 Task: Reset the filters.
Action: Mouse moved to (45, 345)
Screenshot: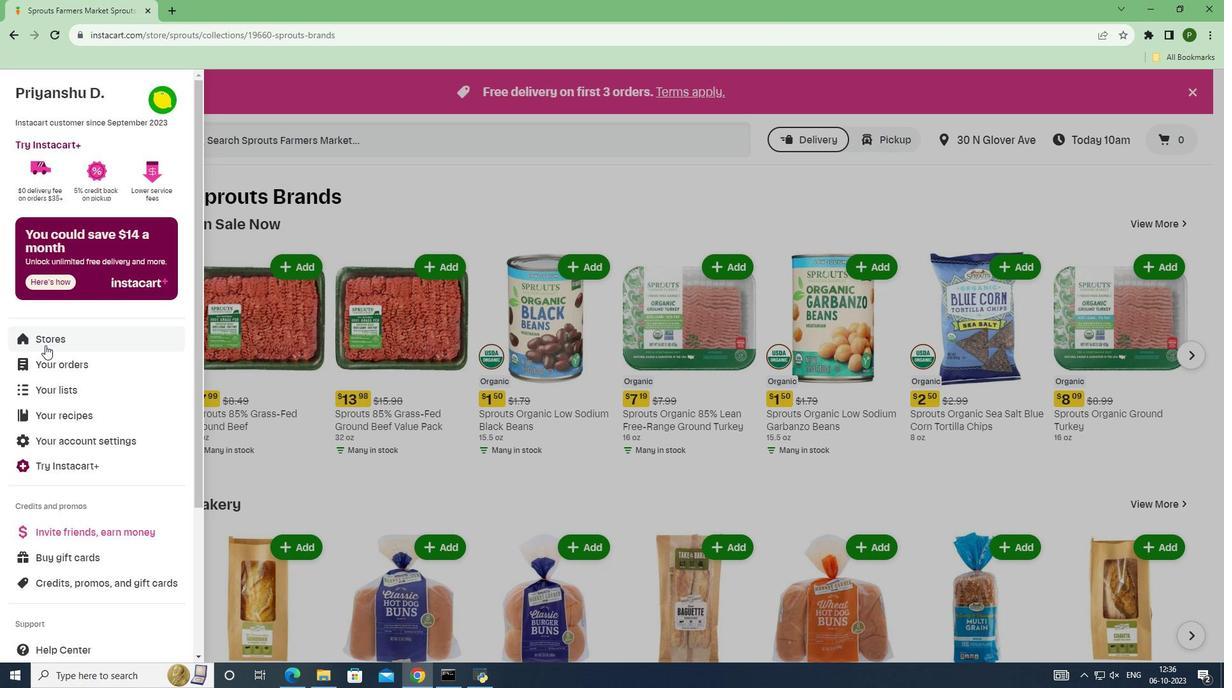 
Action: Mouse pressed left at (45, 345)
Screenshot: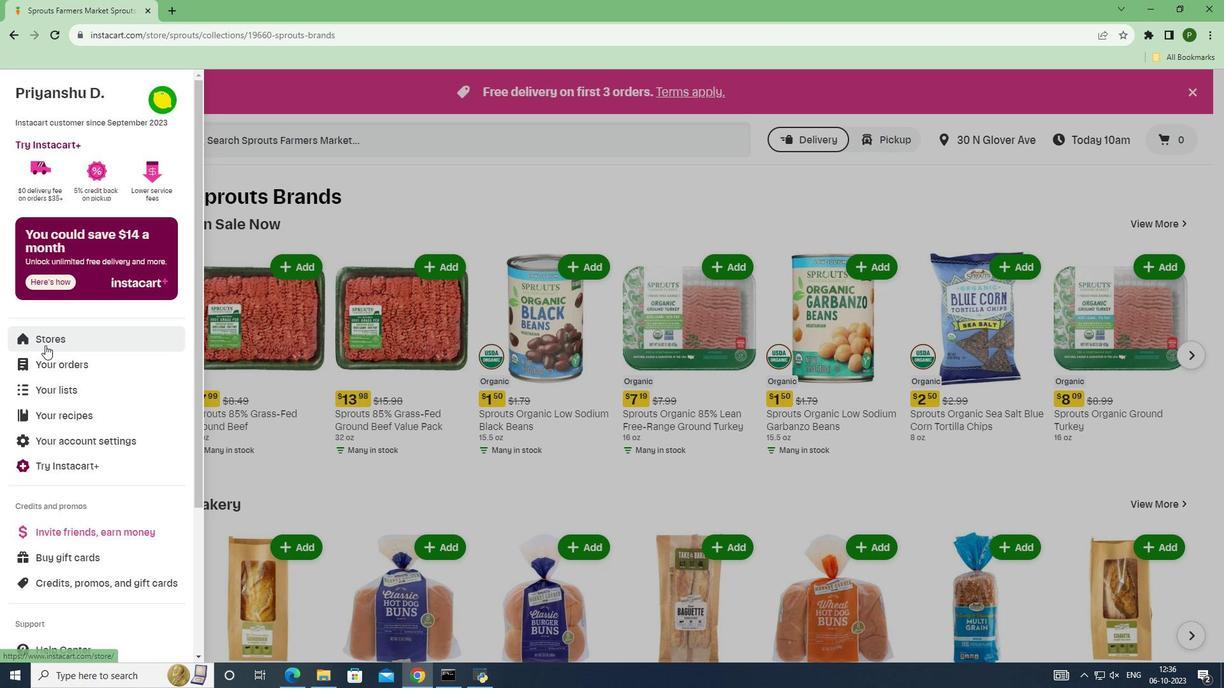 
Action: Mouse moved to (281, 143)
Screenshot: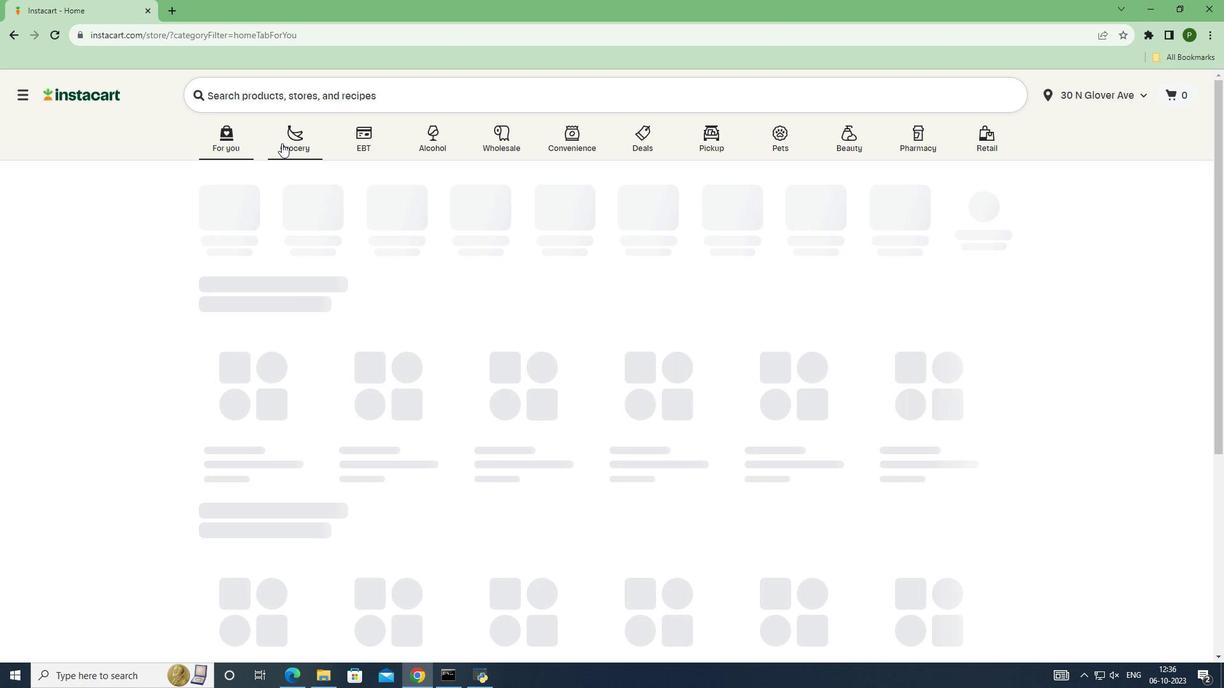 
Action: Mouse pressed left at (281, 143)
Screenshot: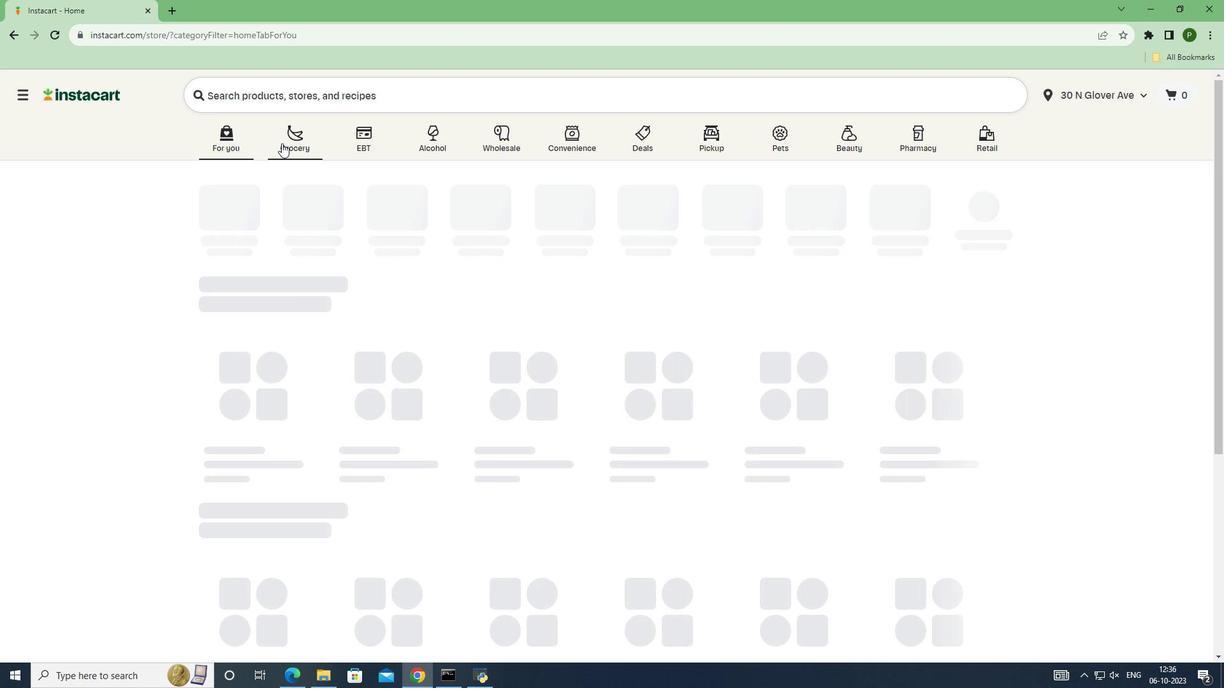 
Action: Mouse moved to (790, 278)
Screenshot: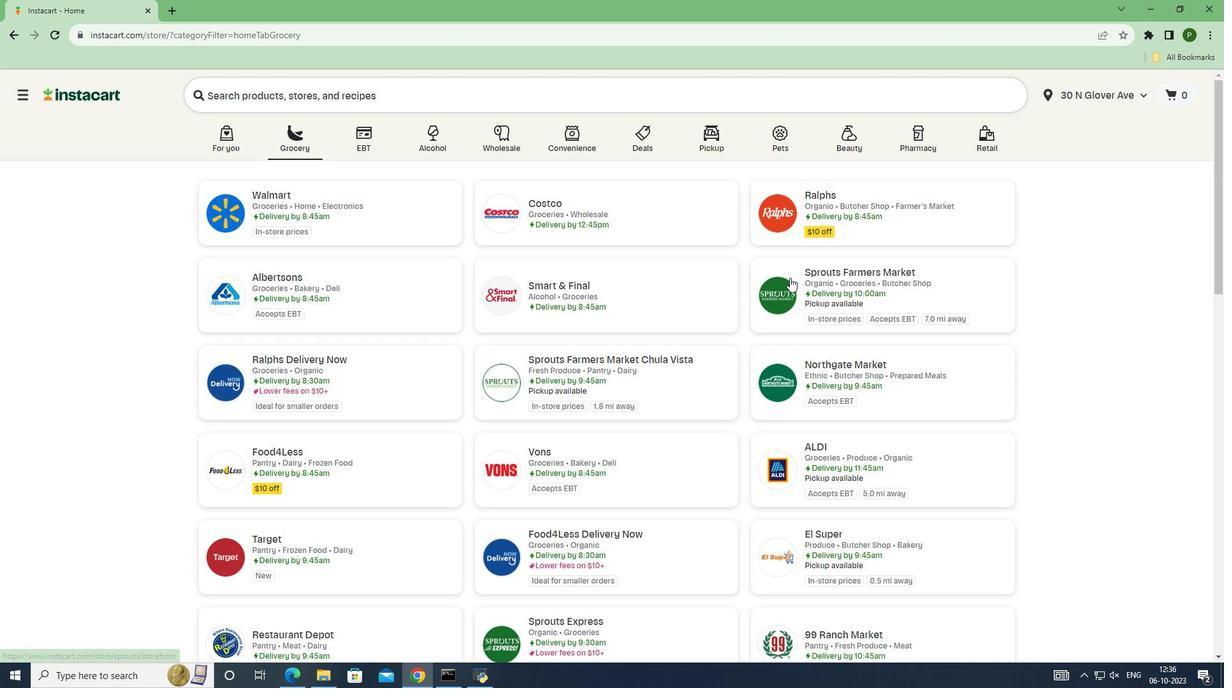 
Action: Mouse pressed left at (790, 278)
Screenshot: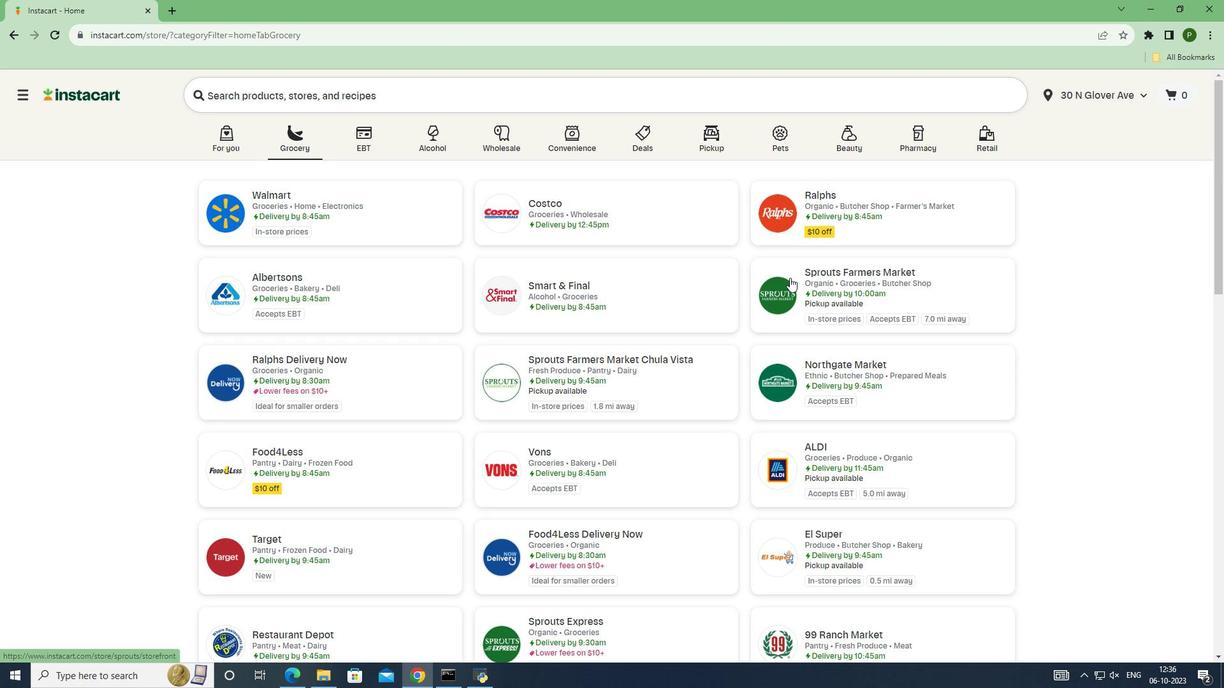 
Action: Mouse moved to (55, 456)
Screenshot: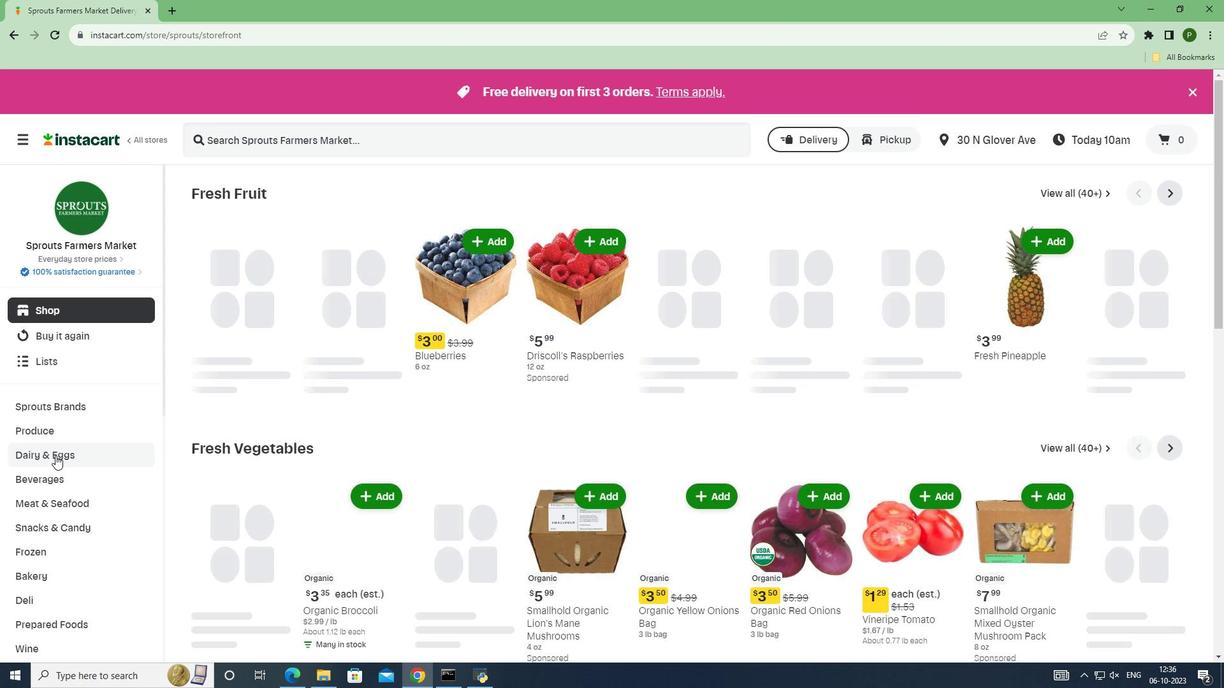 
Action: Mouse pressed left at (55, 456)
Screenshot: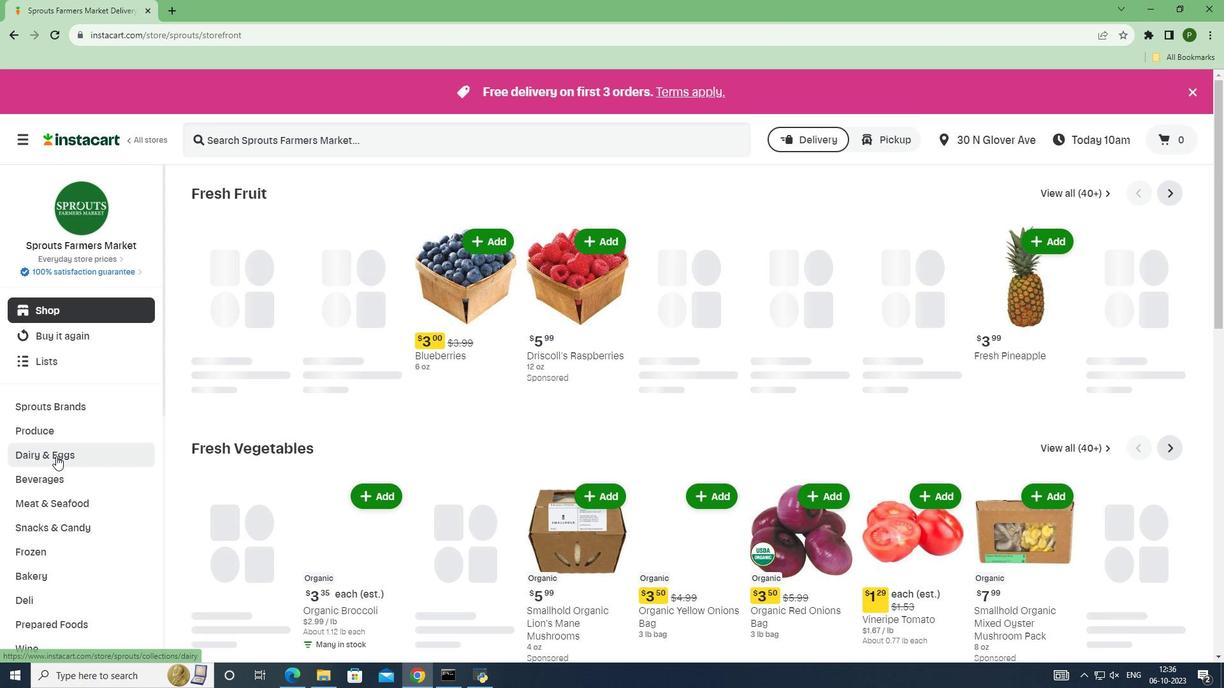 
Action: Mouse moved to (50, 505)
Screenshot: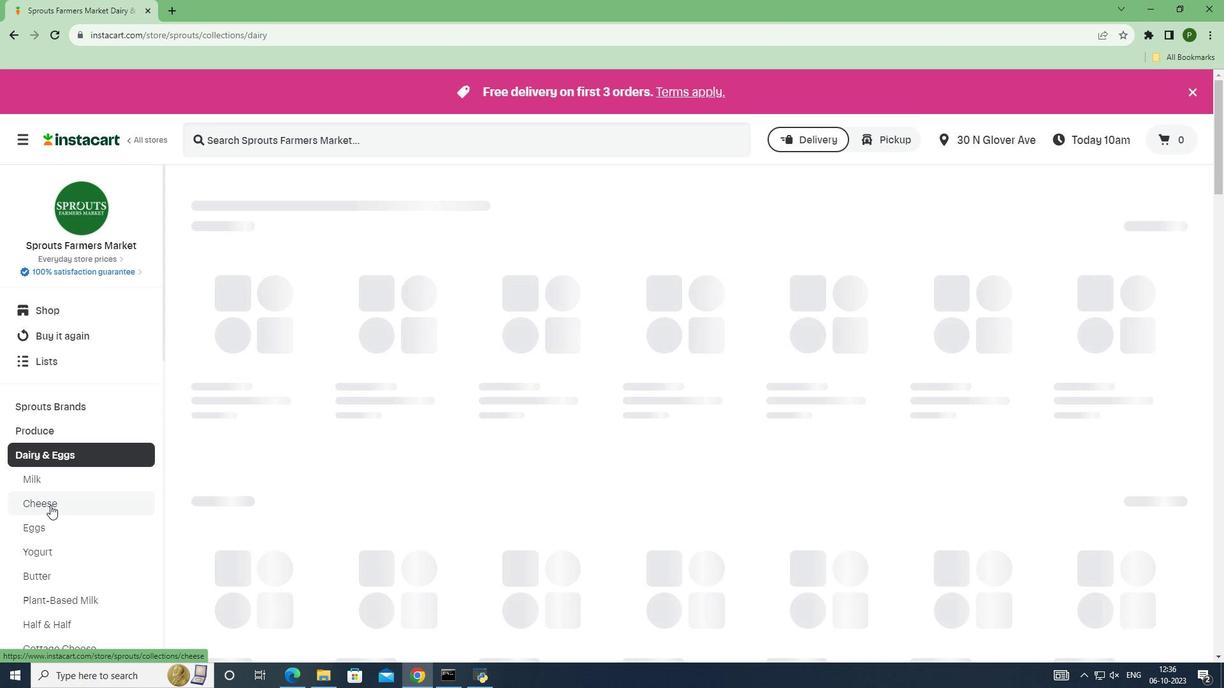 
Action: Mouse pressed left at (50, 505)
Screenshot: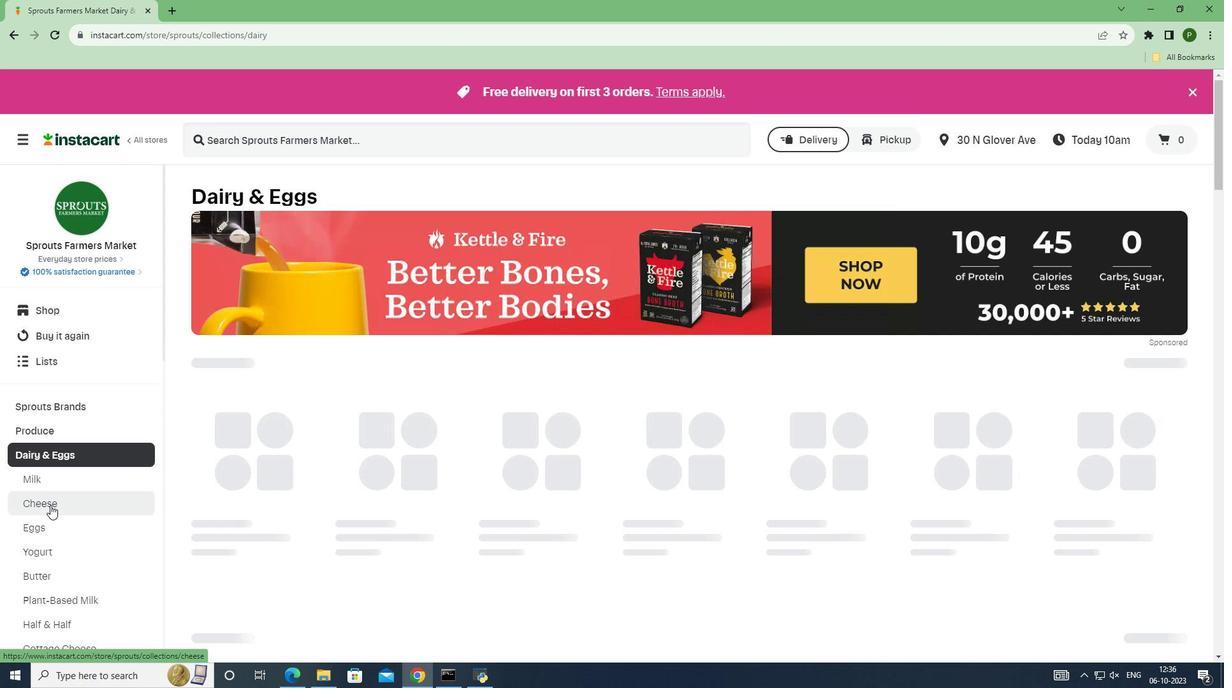 
Action: Mouse moved to (389, 367)
Screenshot: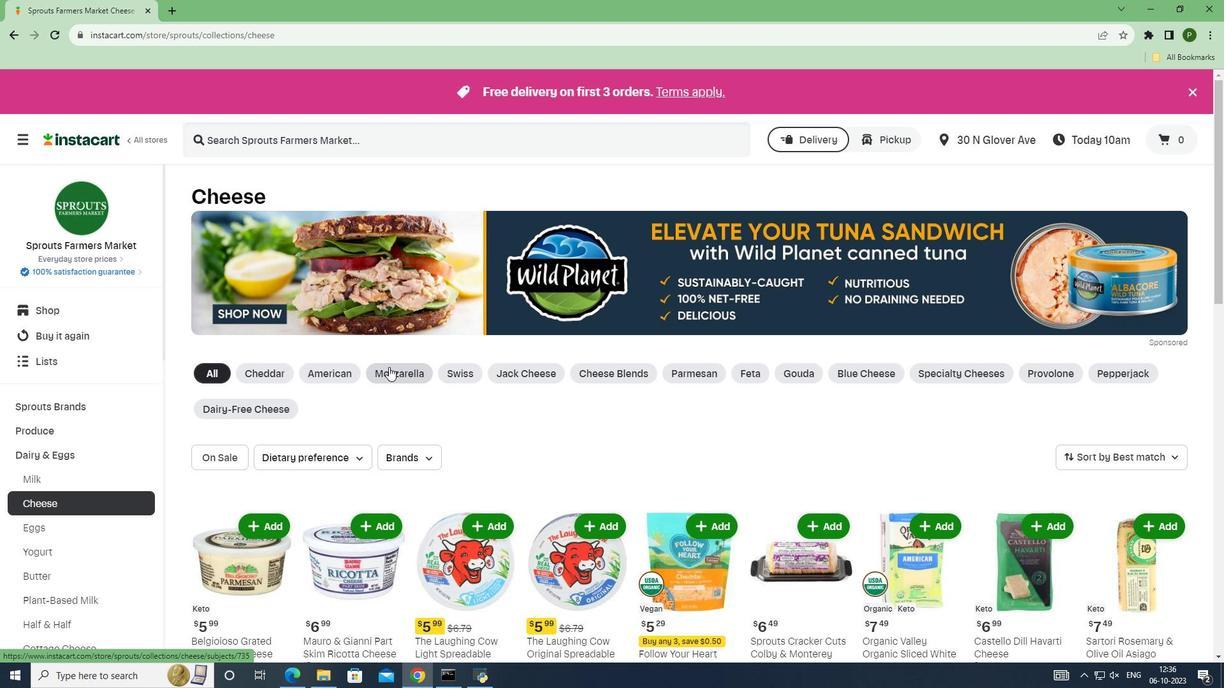 
Action: Mouse scrolled (389, 366) with delta (0, 0)
Screenshot: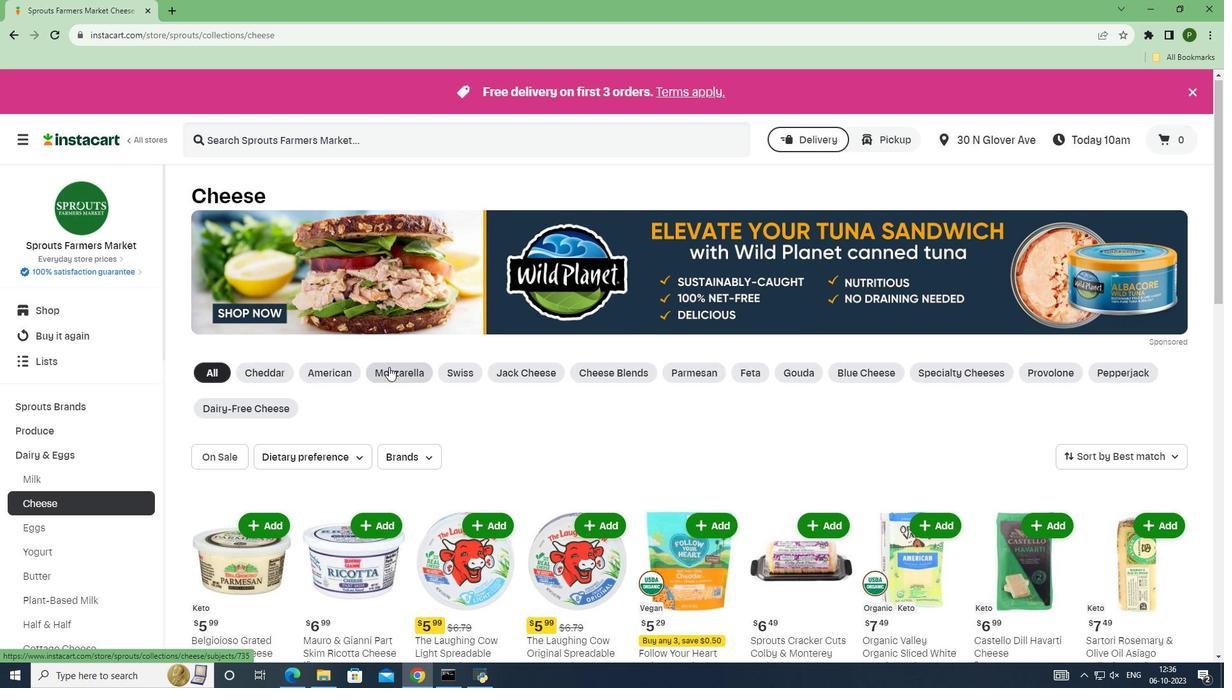 
Action: Mouse scrolled (389, 366) with delta (0, 0)
Screenshot: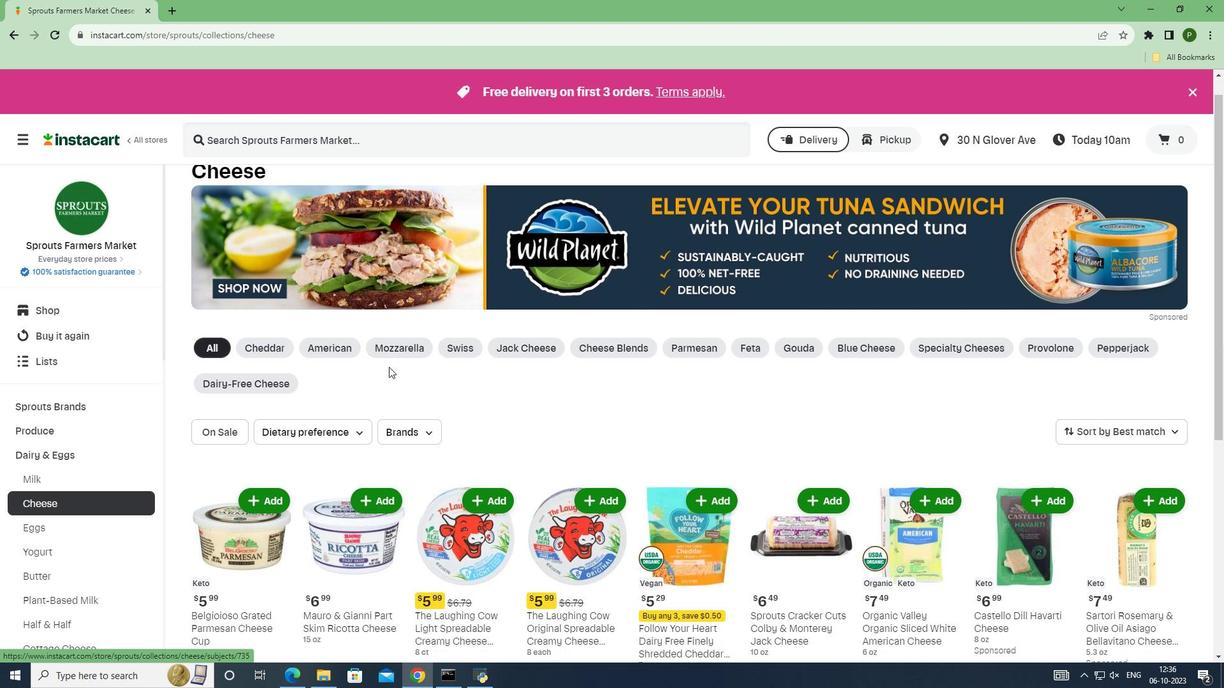
Action: Mouse scrolled (389, 366) with delta (0, 0)
Screenshot: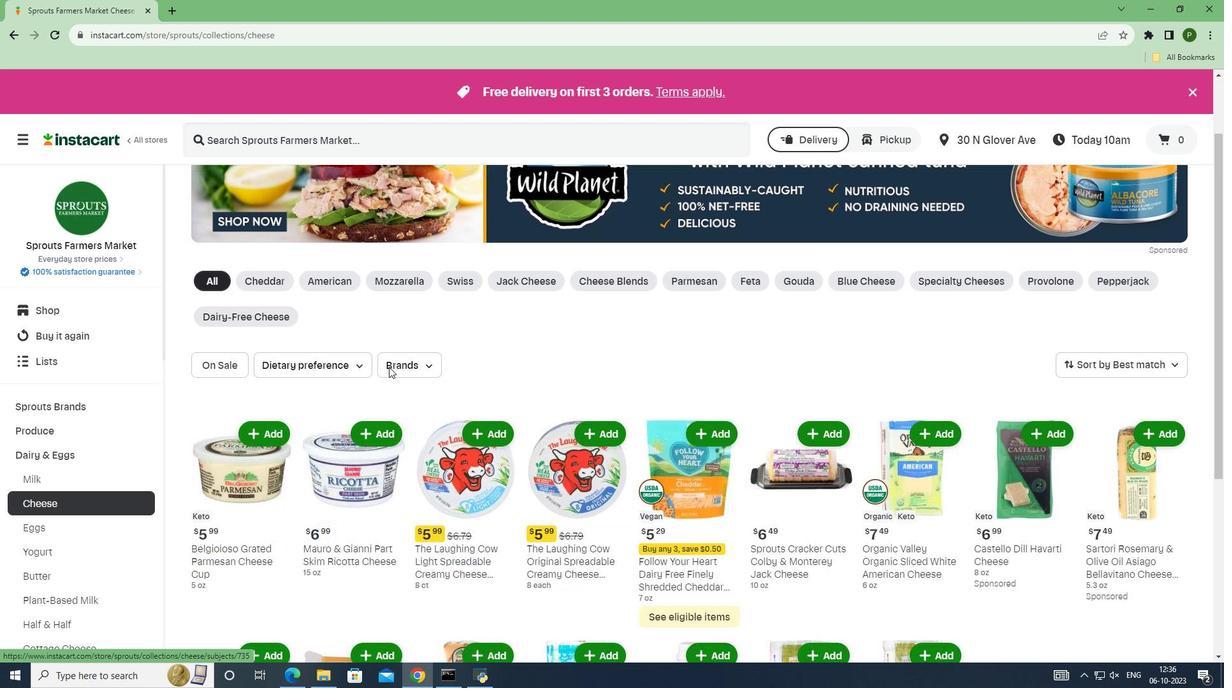 
Action: Mouse moved to (418, 258)
Screenshot: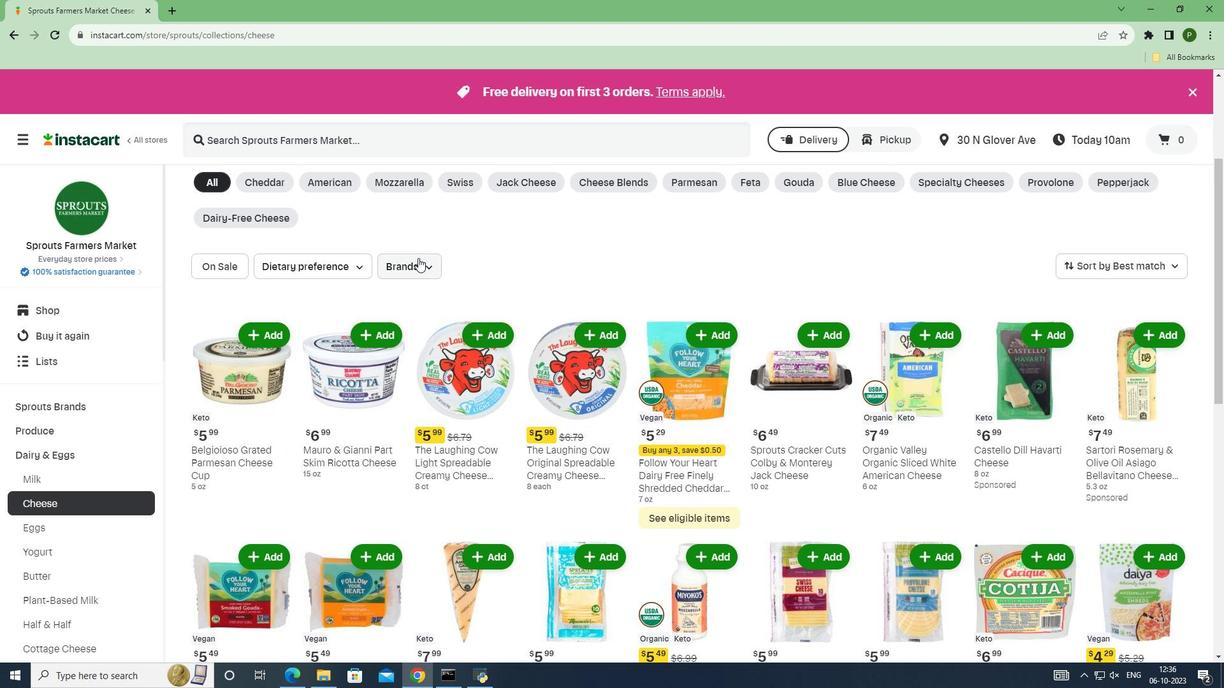 
Action: Mouse pressed left at (418, 258)
Screenshot: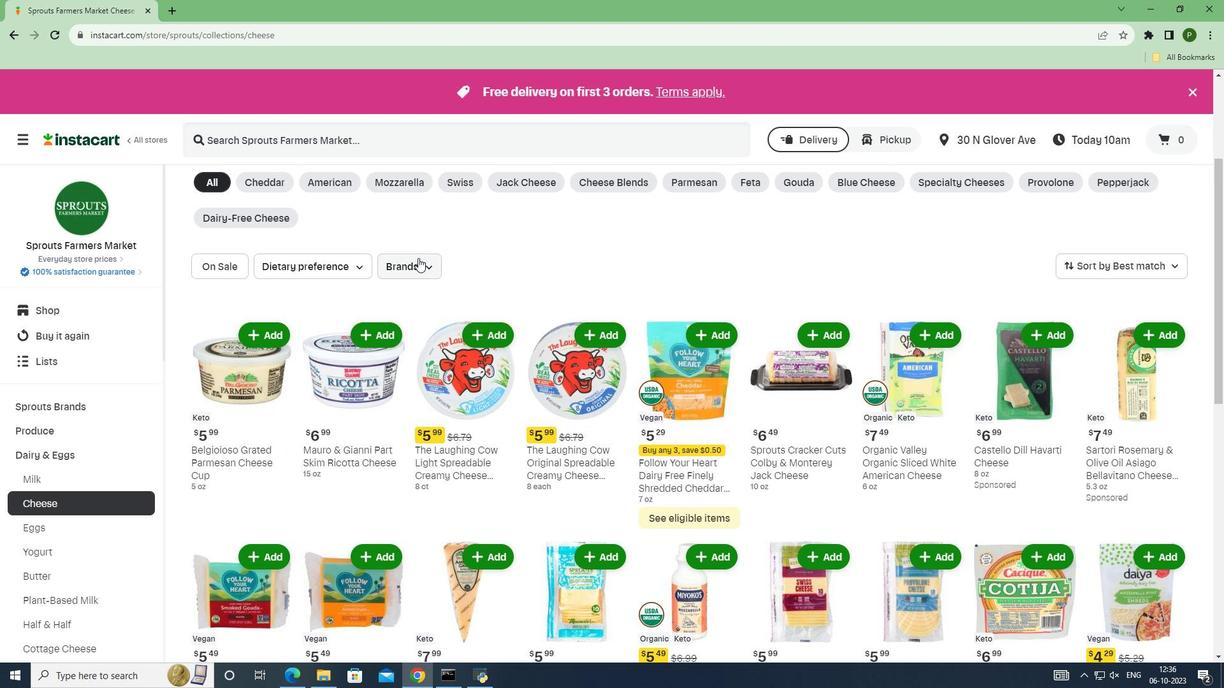 
Action: Mouse moved to (422, 297)
Screenshot: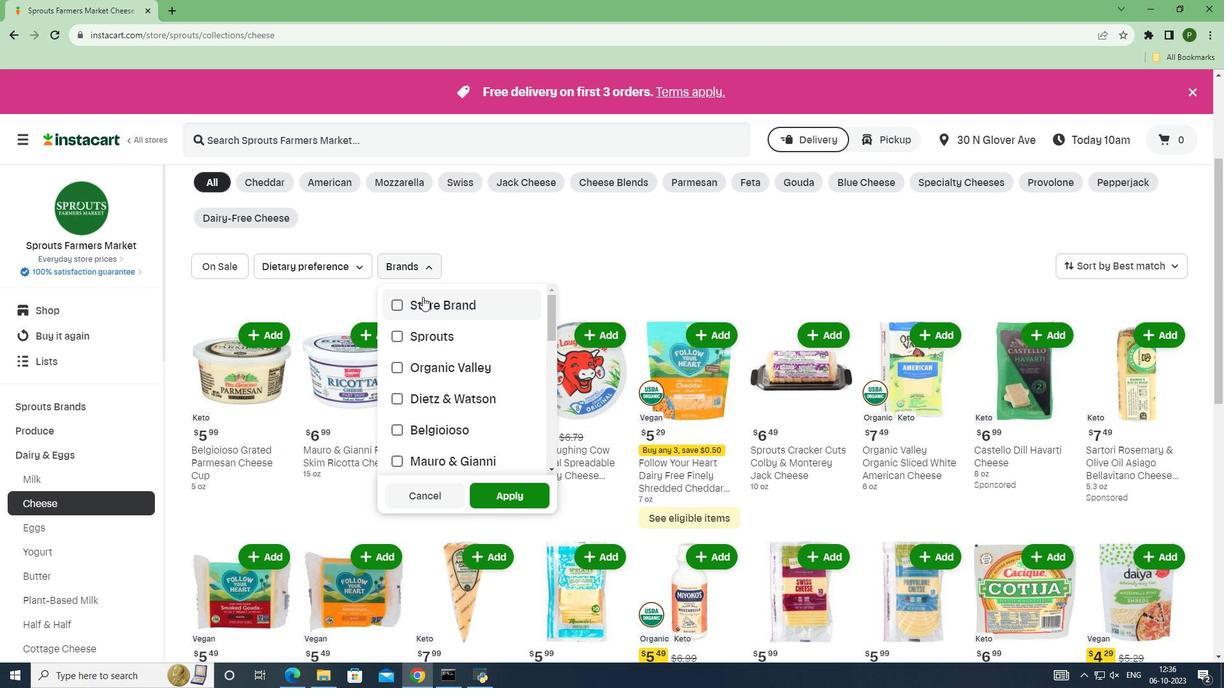 
Action: Mouse pressed left at (422, 297)
Screenshot: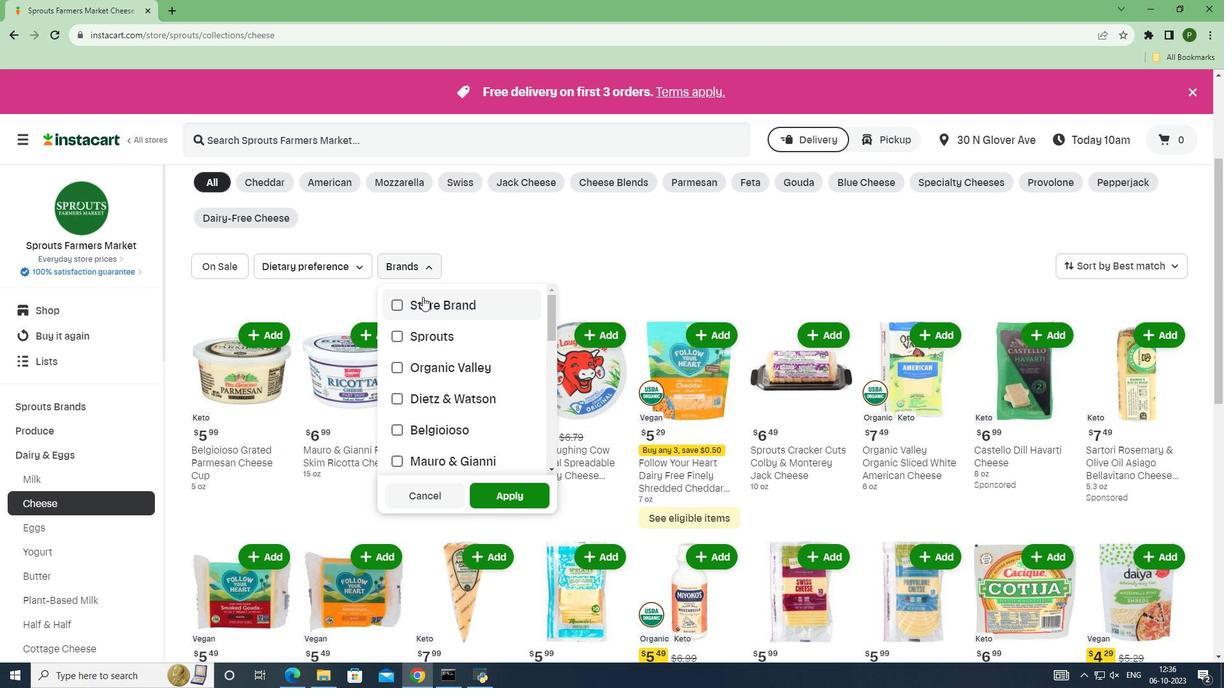 
Action: Mouse moved to (491, 492)
Screenshot: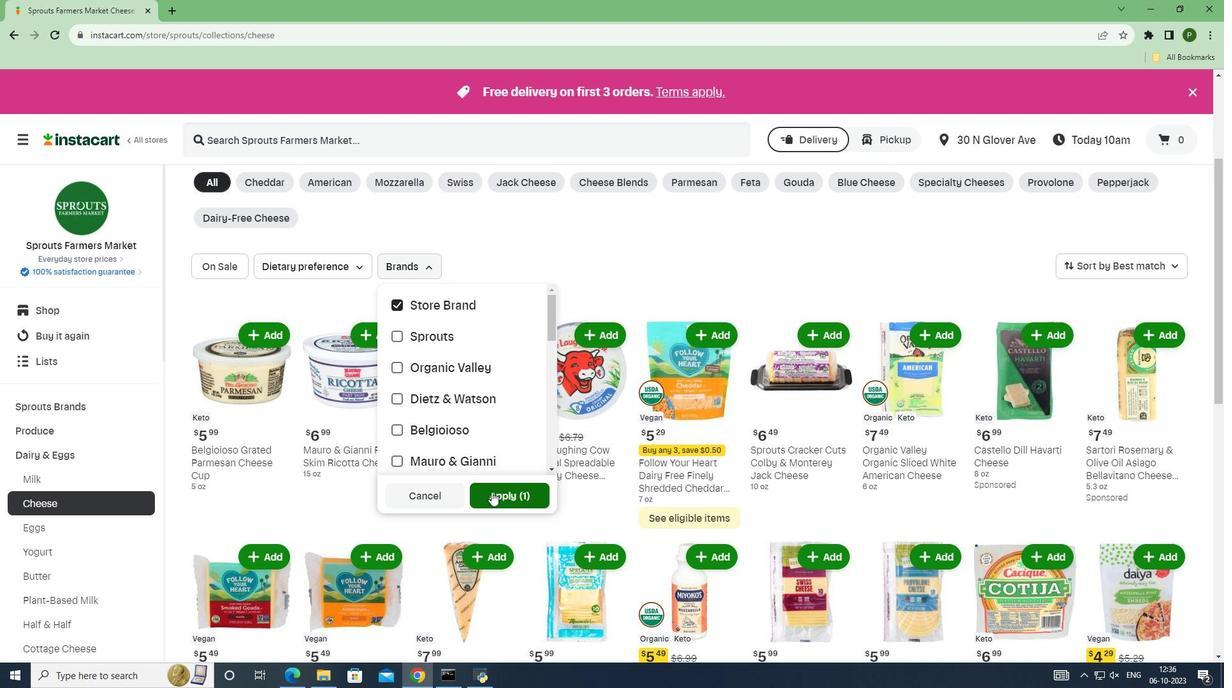 
Action: Mouse pressed left at (491, 492)
Screenshot: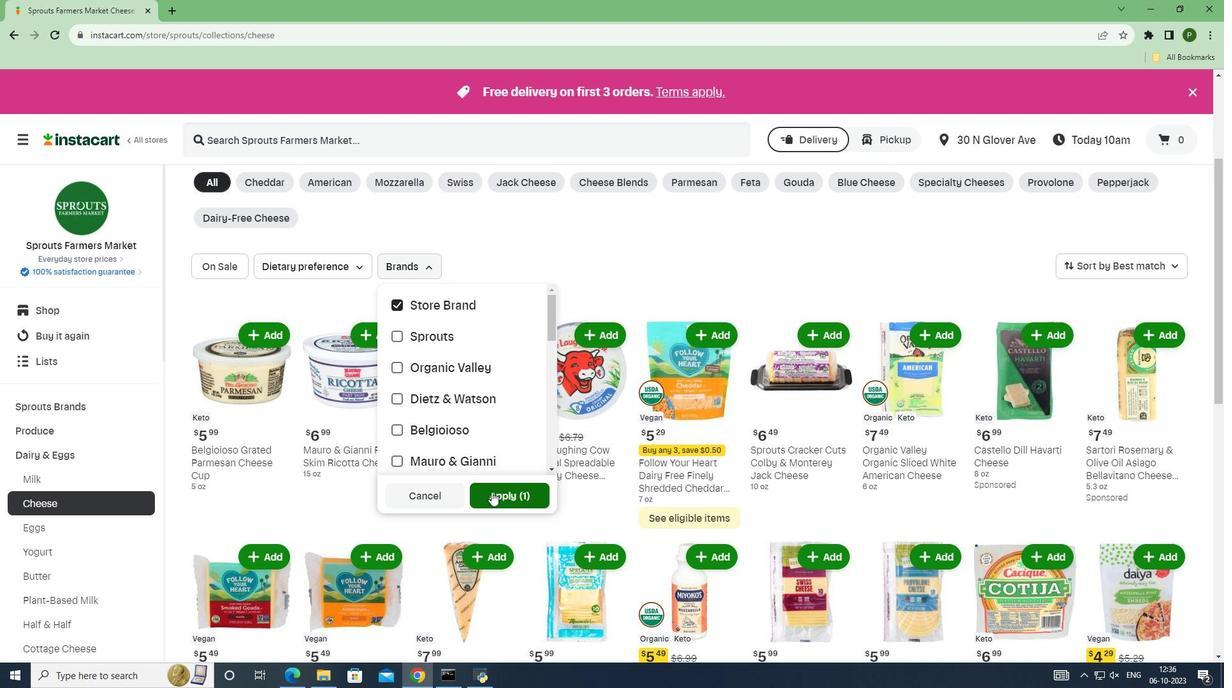 
Action: Mouse moved to (468, 283)
Screenshot: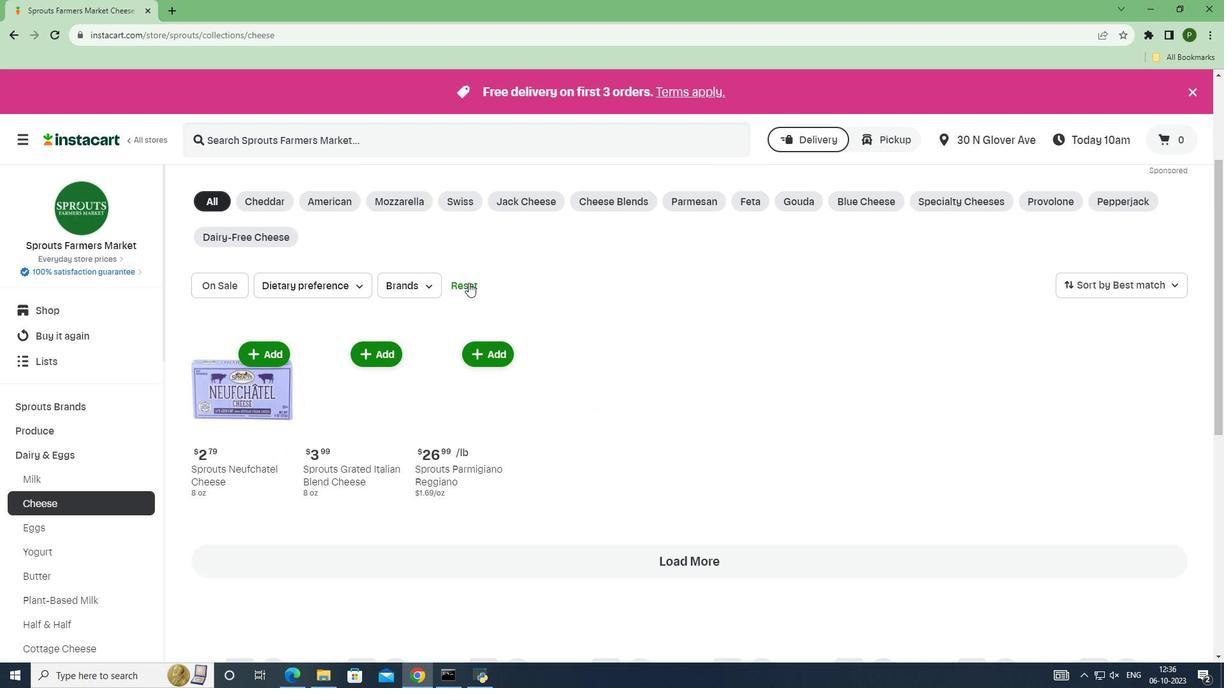 
Action: Mouse pressed left at (468, 283)
Screenshot: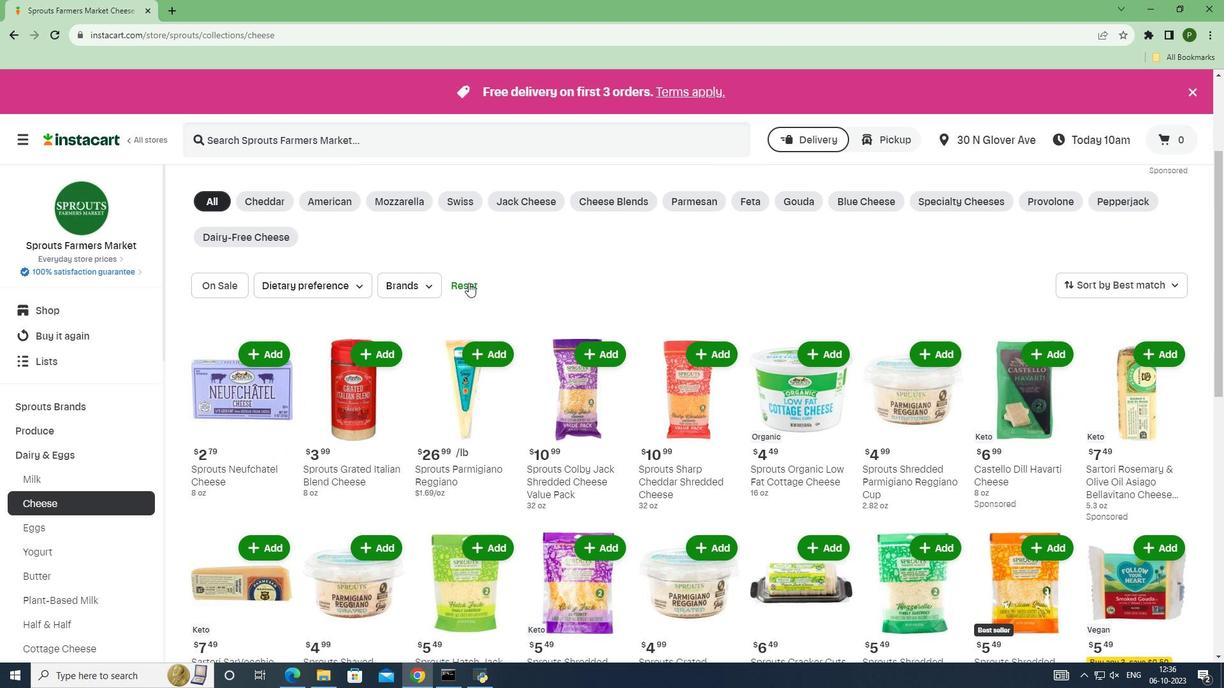 
